 Task: Enable Cached Exchange Mode and set email download duration to 2 weeks.
Action: Mouse moved to (16, 41)
Screenshot: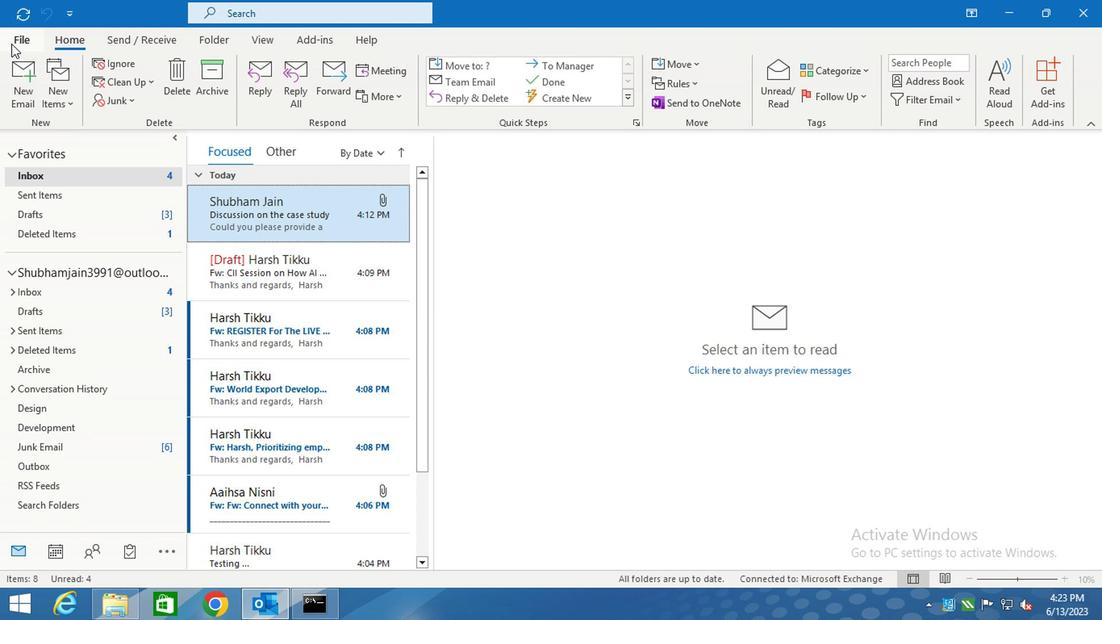 
Action: Mouse pressed left at (16, 41)
Screenshot: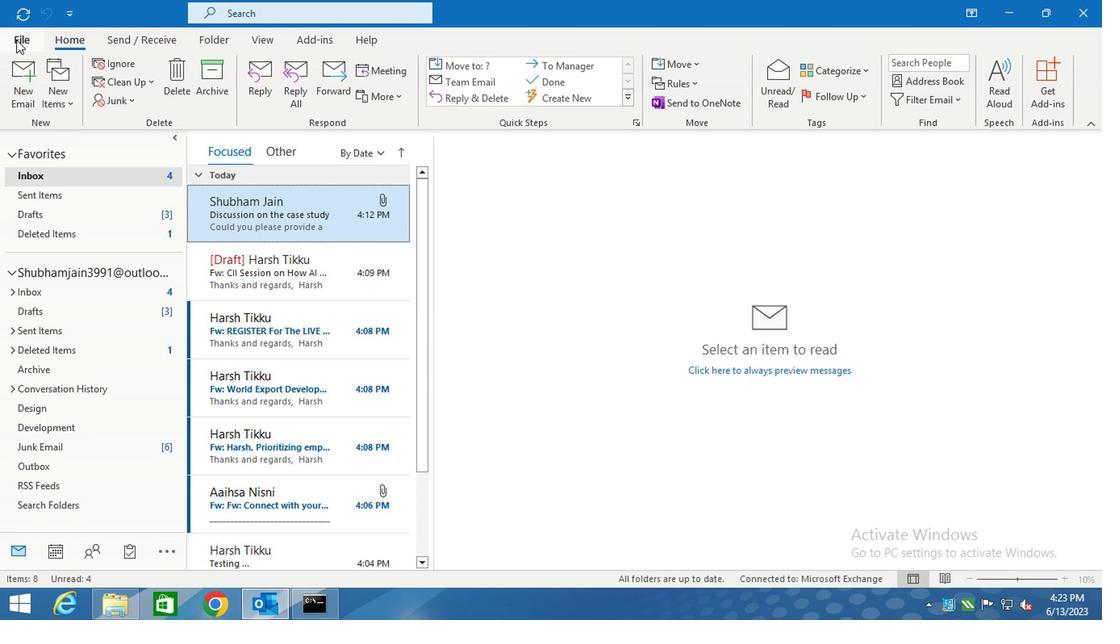 
Action: Mouse moved to (196, 198)
Screenshot: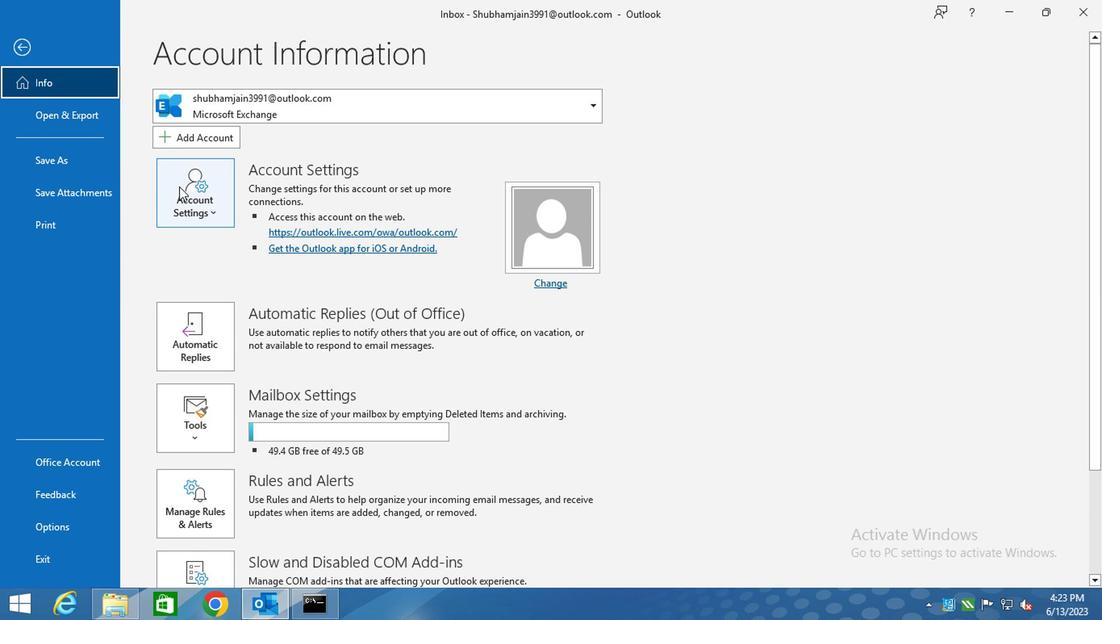 
Action: Mouse pressed left at (196, 198)
Screenshot: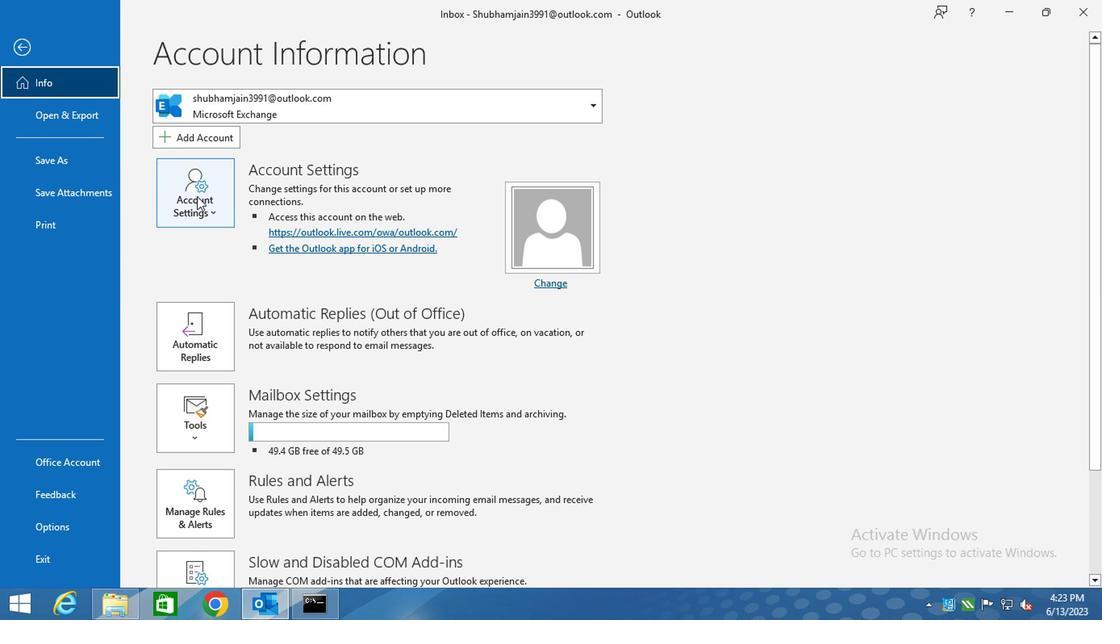 
Action: Mouse moved to (254, 307)
Screenshot: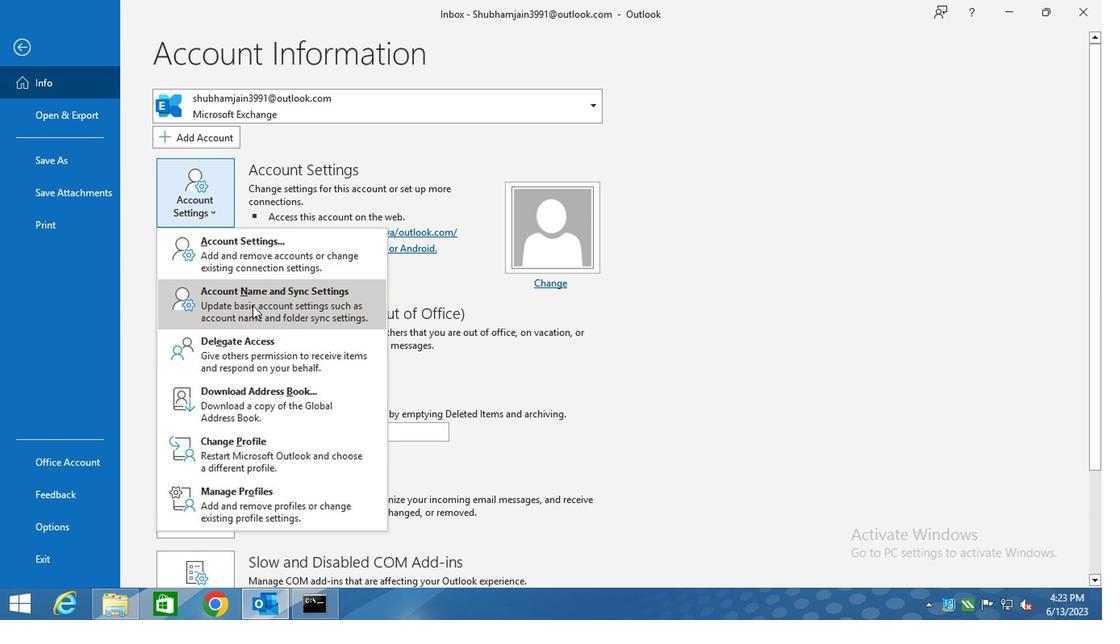 
Action: Mouse pressed left at (254, 307)
Screenshot: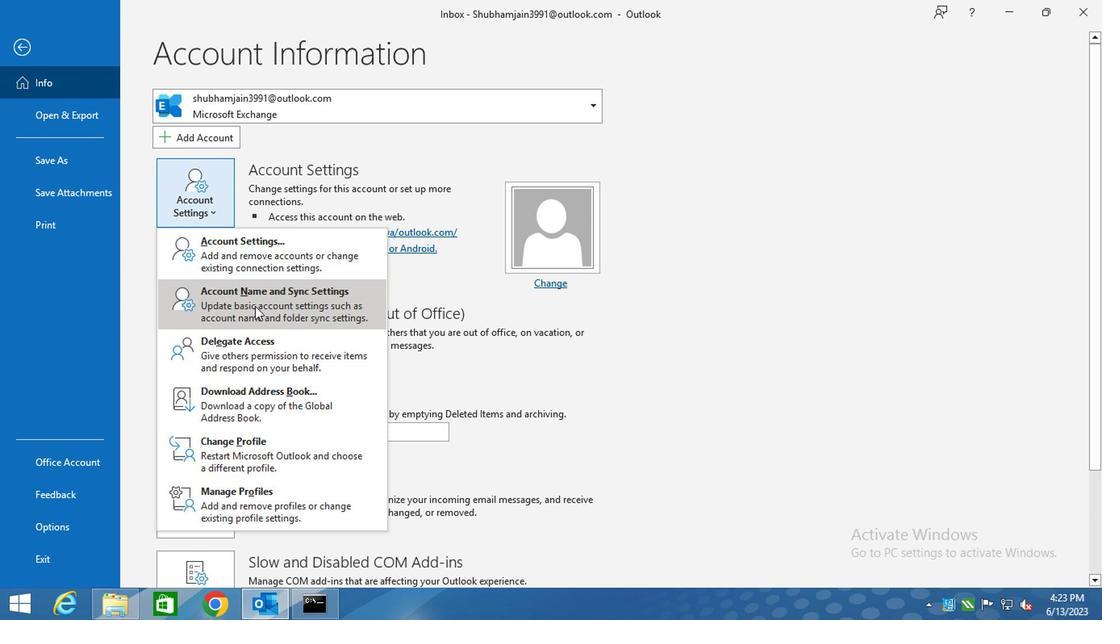 
Action: Mouse moved to (442, 252)
Screenshot: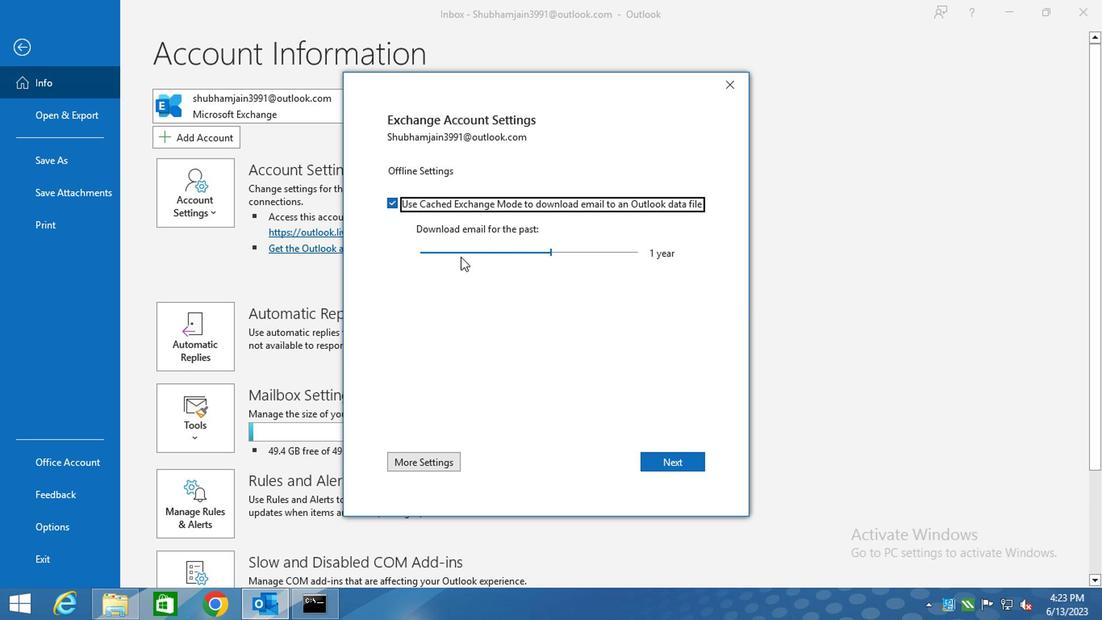 
Action: Mouse pressed left at (442, 252)
Screenshot: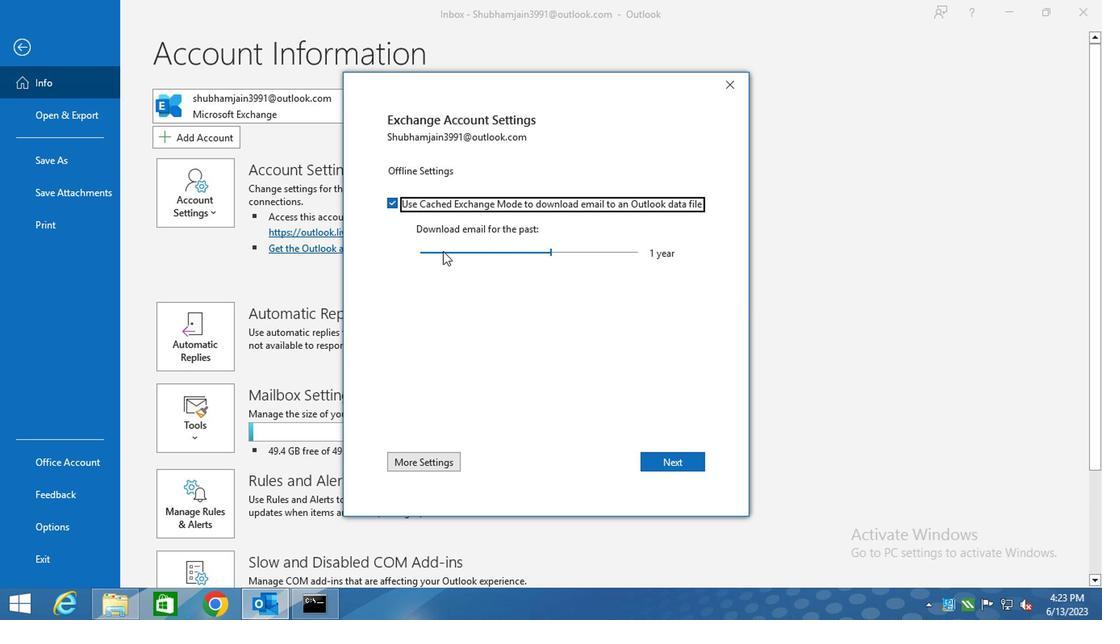 
Action: Mouse moved to (453, 252)
Screenshot: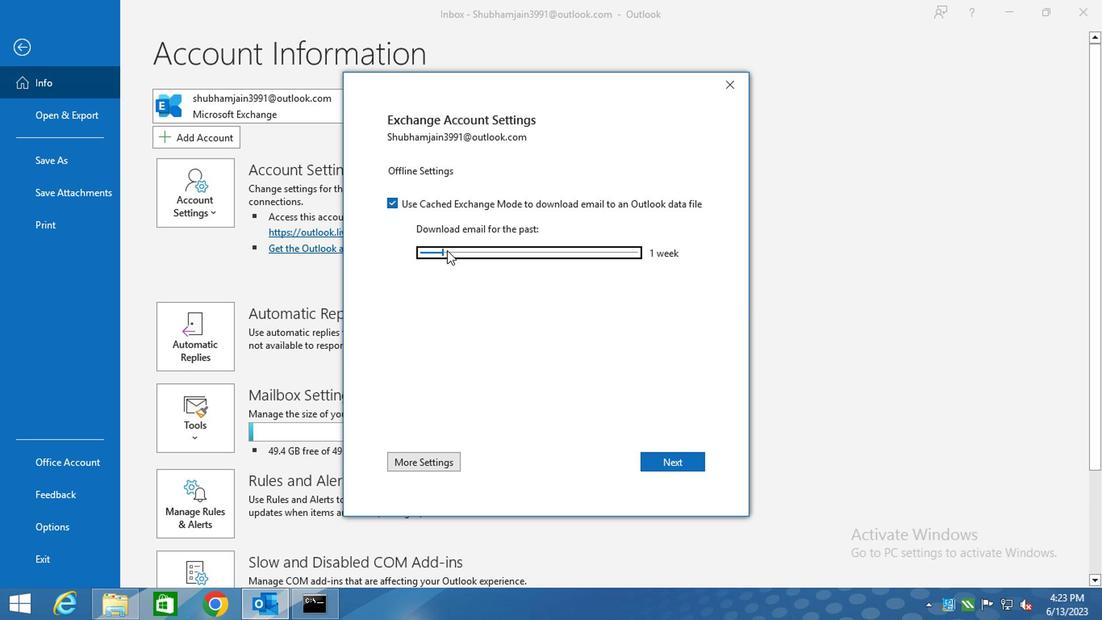 
Action: Mouse pressed left at (453, 252)
Screenshot: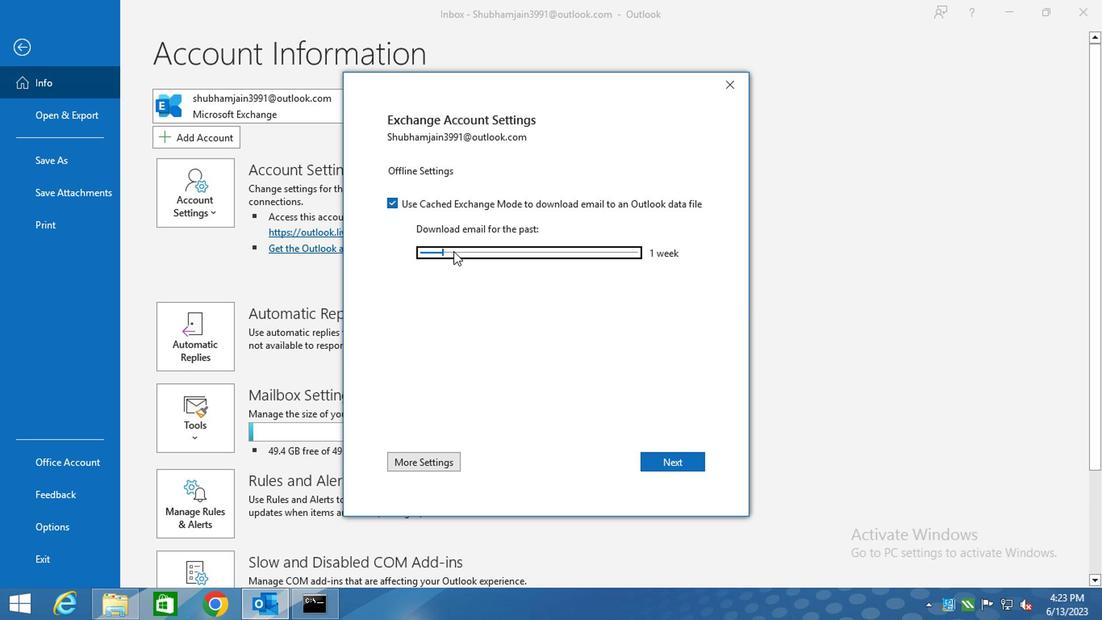 
Action: Mouse moved to (660, 464)
Screenshot: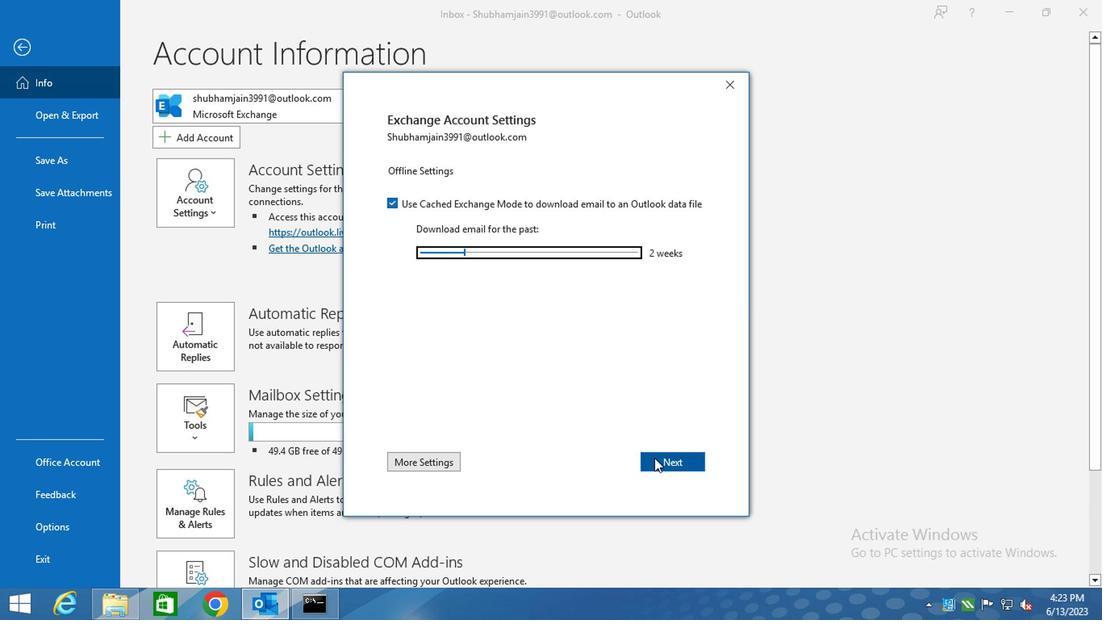 
Action: Mouse pressed left at (660, 464)
Screenshot: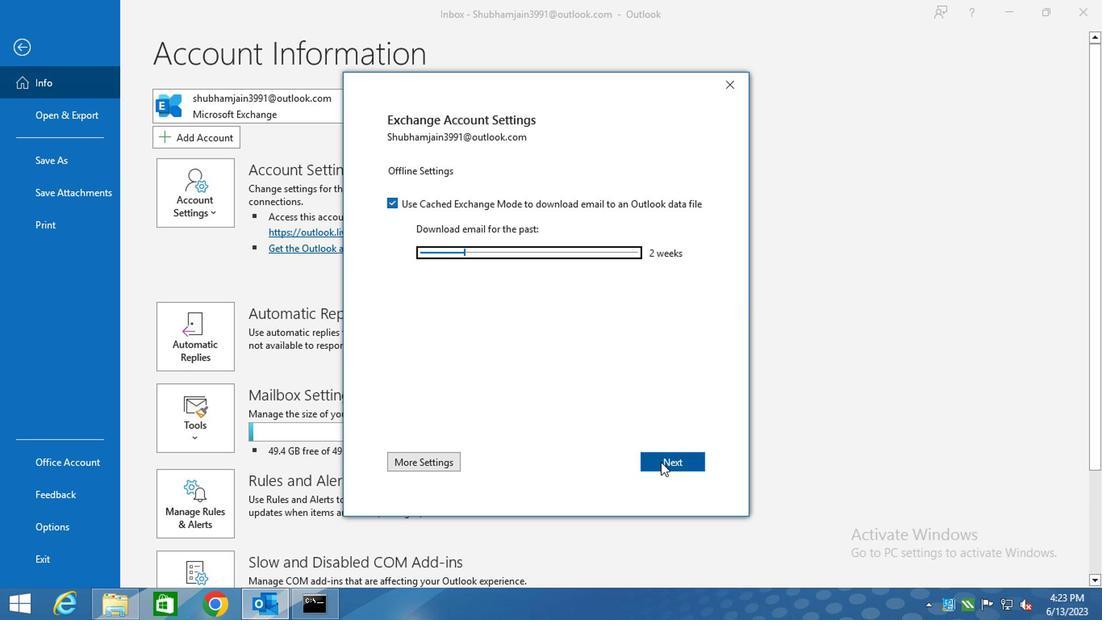 
Action: Mouse moved to (650, 472)
Screenshot: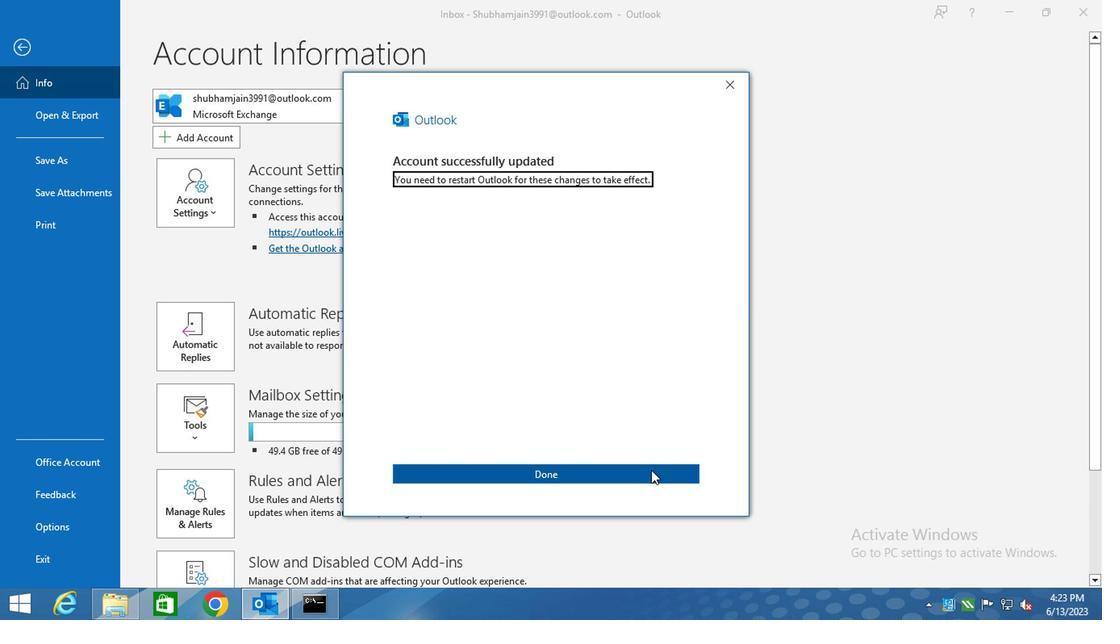 
Action: Mouse pressed left at (650, 472)
Screenshot: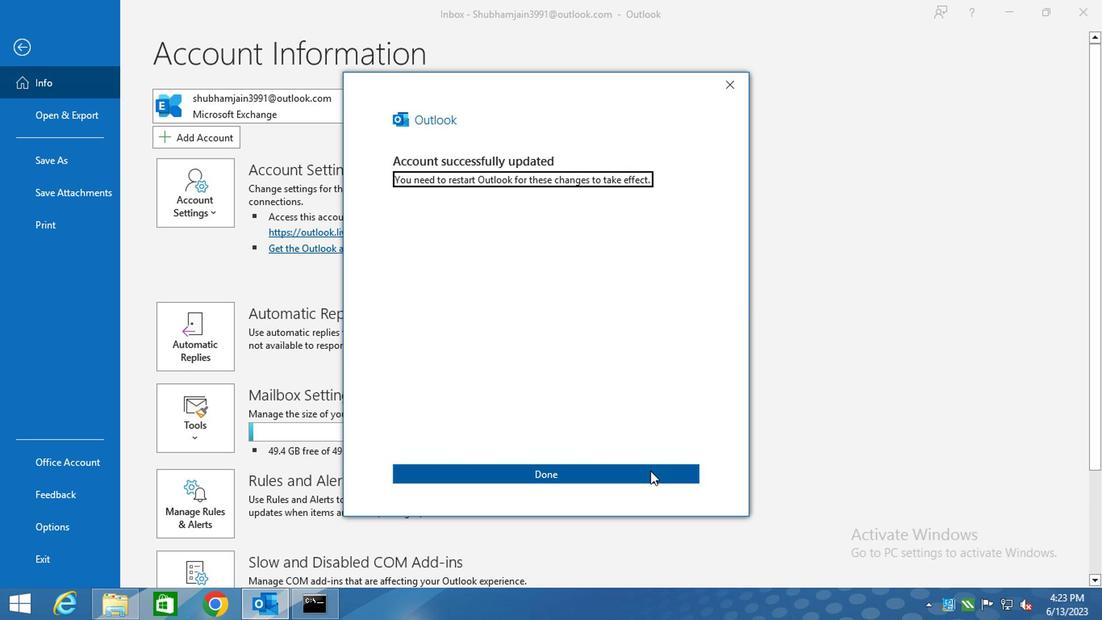 
Action: Mouse moved to (635, 441)
Screenshot: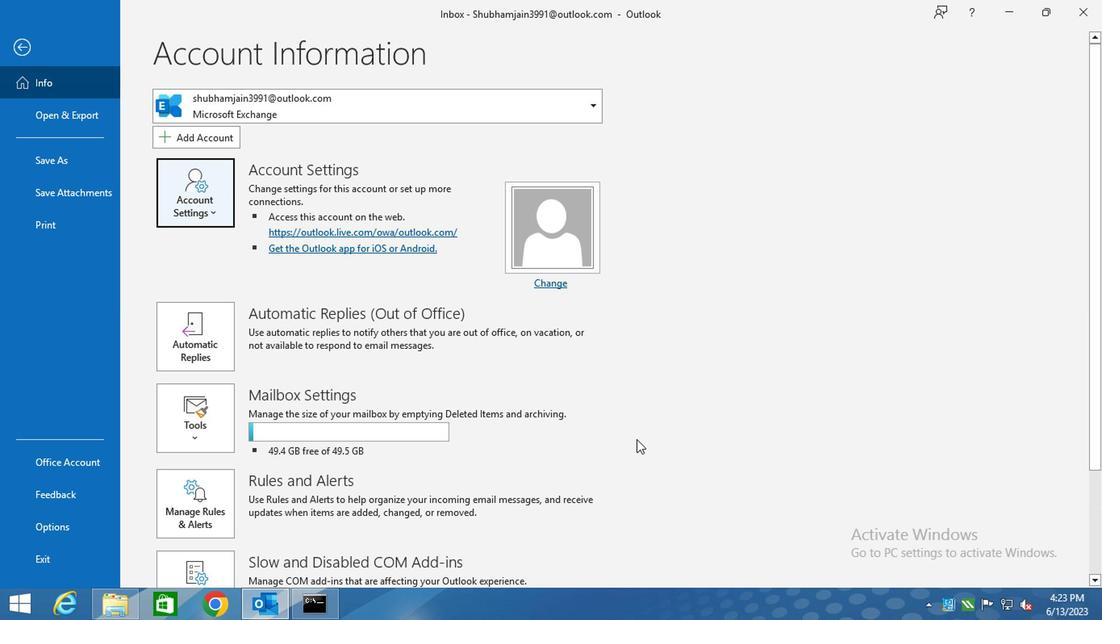 
